 Task: Search for hot springs in the Colorado Rockies between Colorado Springs, Colorado, and Glenwood Springs, Colorado.
Action: Mouse moved to (202, 74)
Screenshot: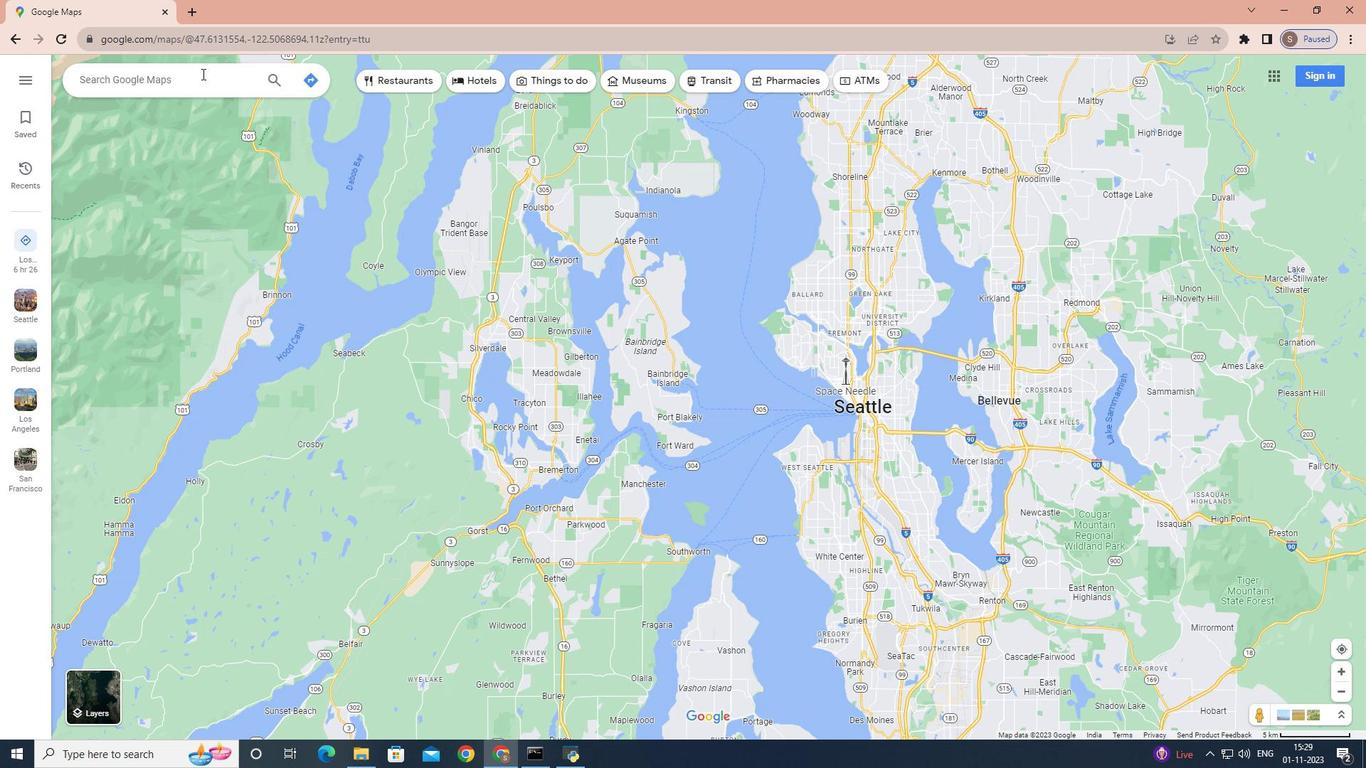 
Action: Mouse pressed left at (202, 74)
Screenshot: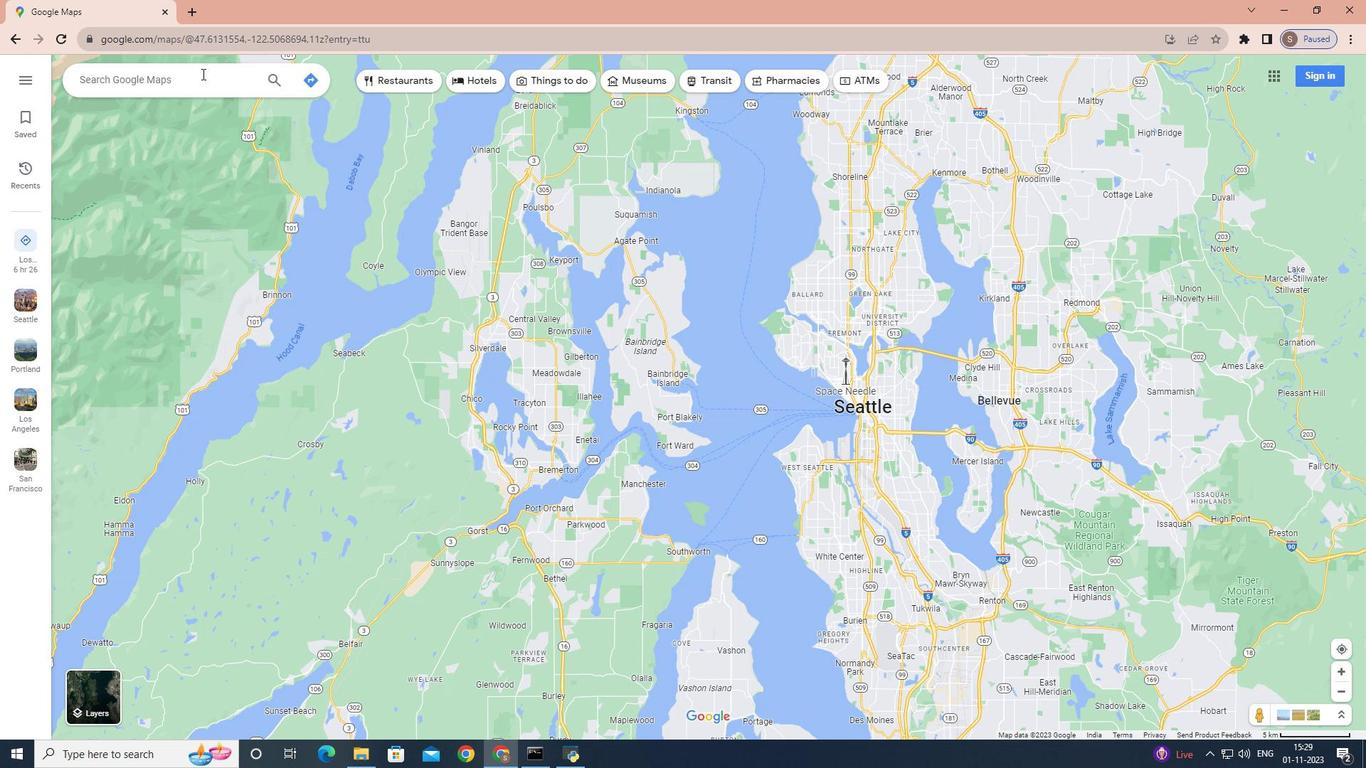 
Action: Key pressed <Key.shift>Colorado<Key.space><Key.shift>Springs,<Key.space><Key.shift>Colorado
Screenshot: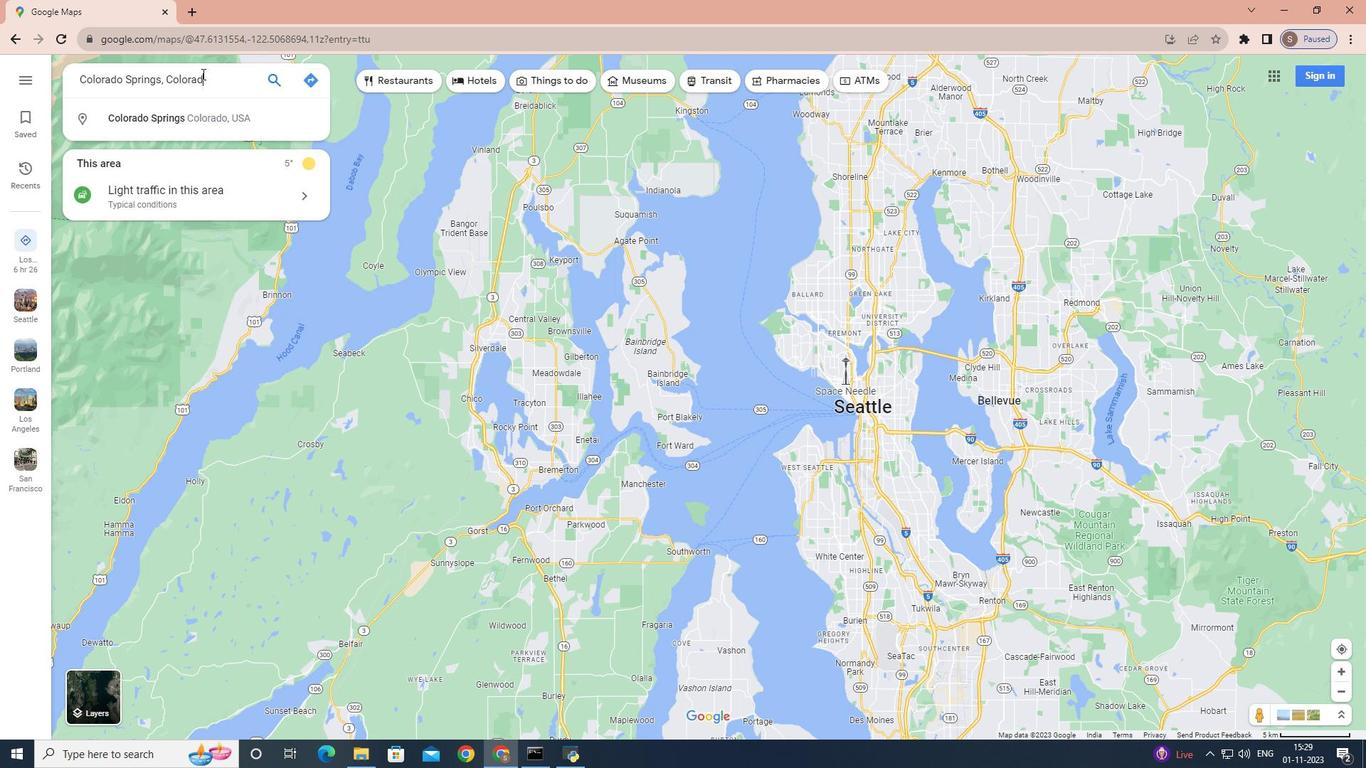 
Action: Mouse moved to (266, 83)
Screenshot: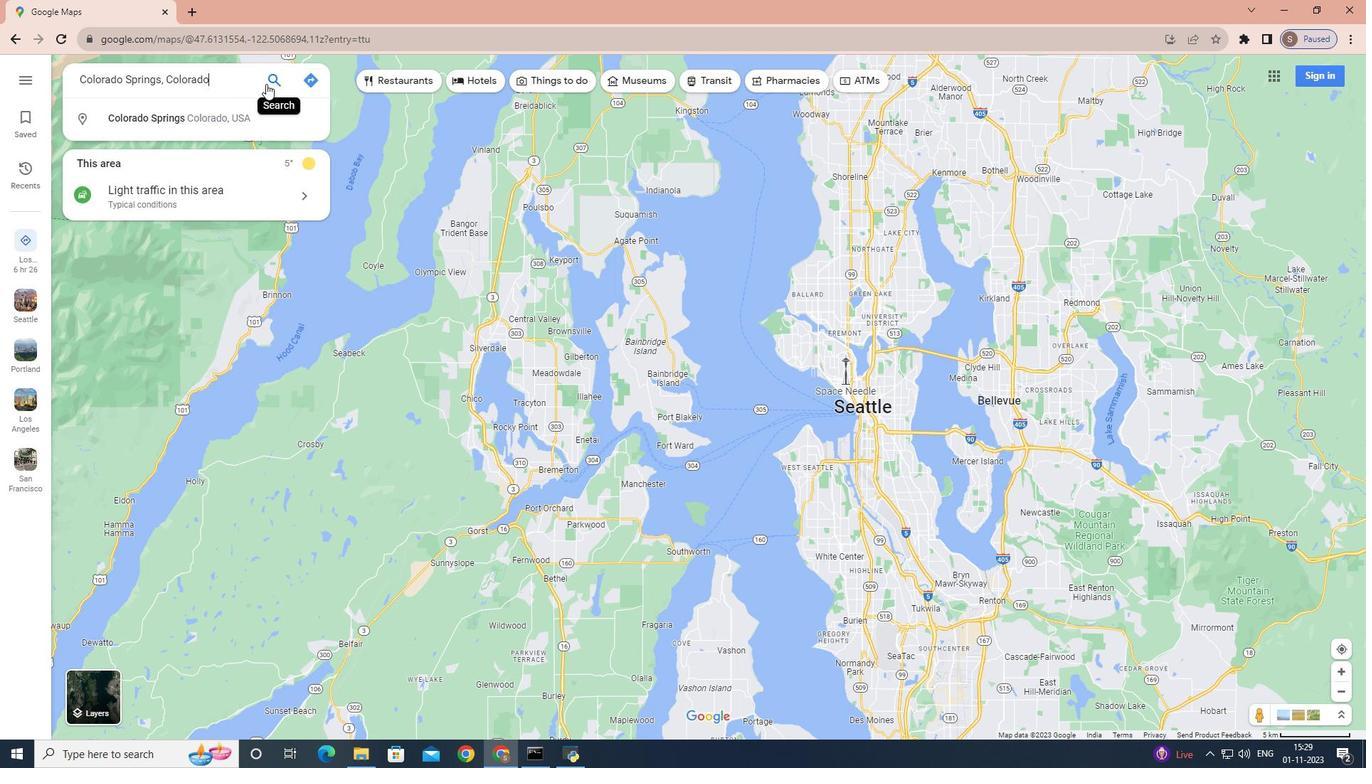 
Action: Key pressed <Key.enter>
Screenshot: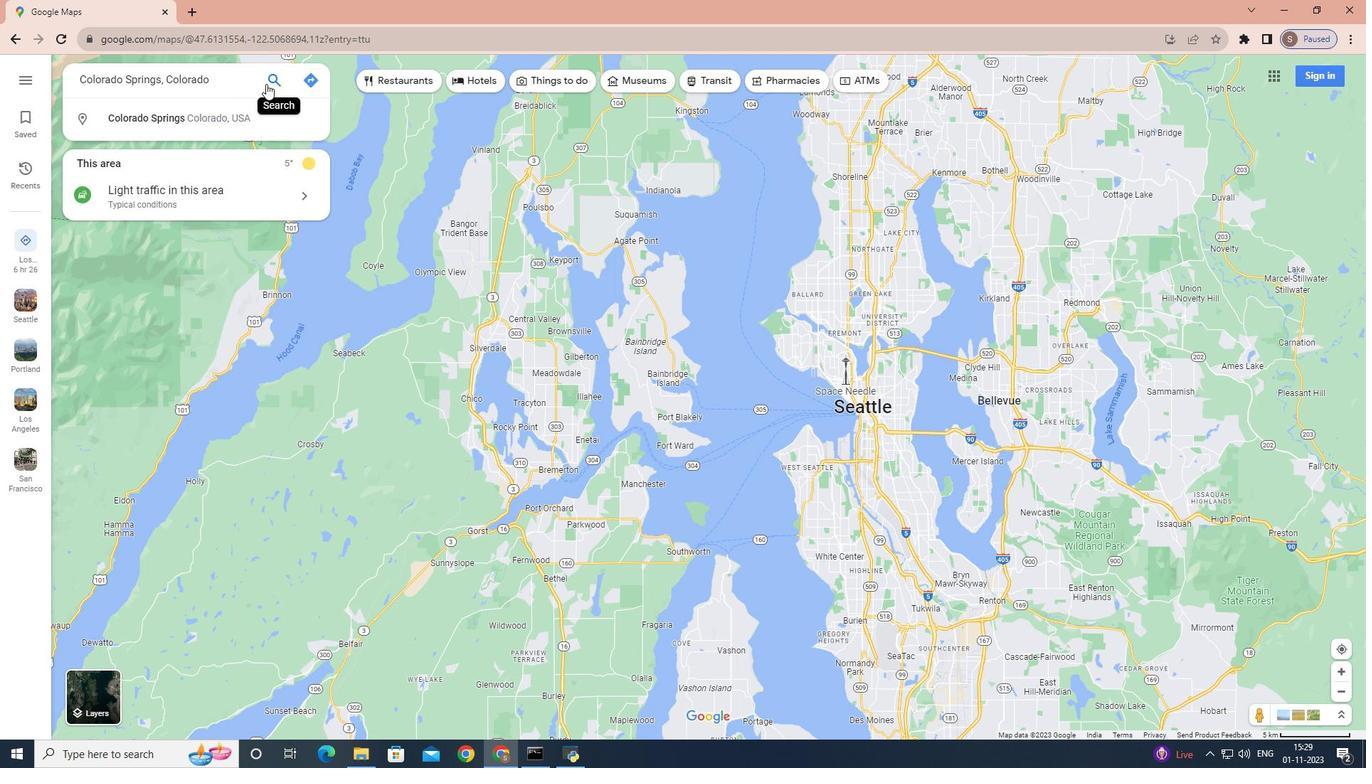 
Action: Mouse moved to (189, 335)
Screenshot: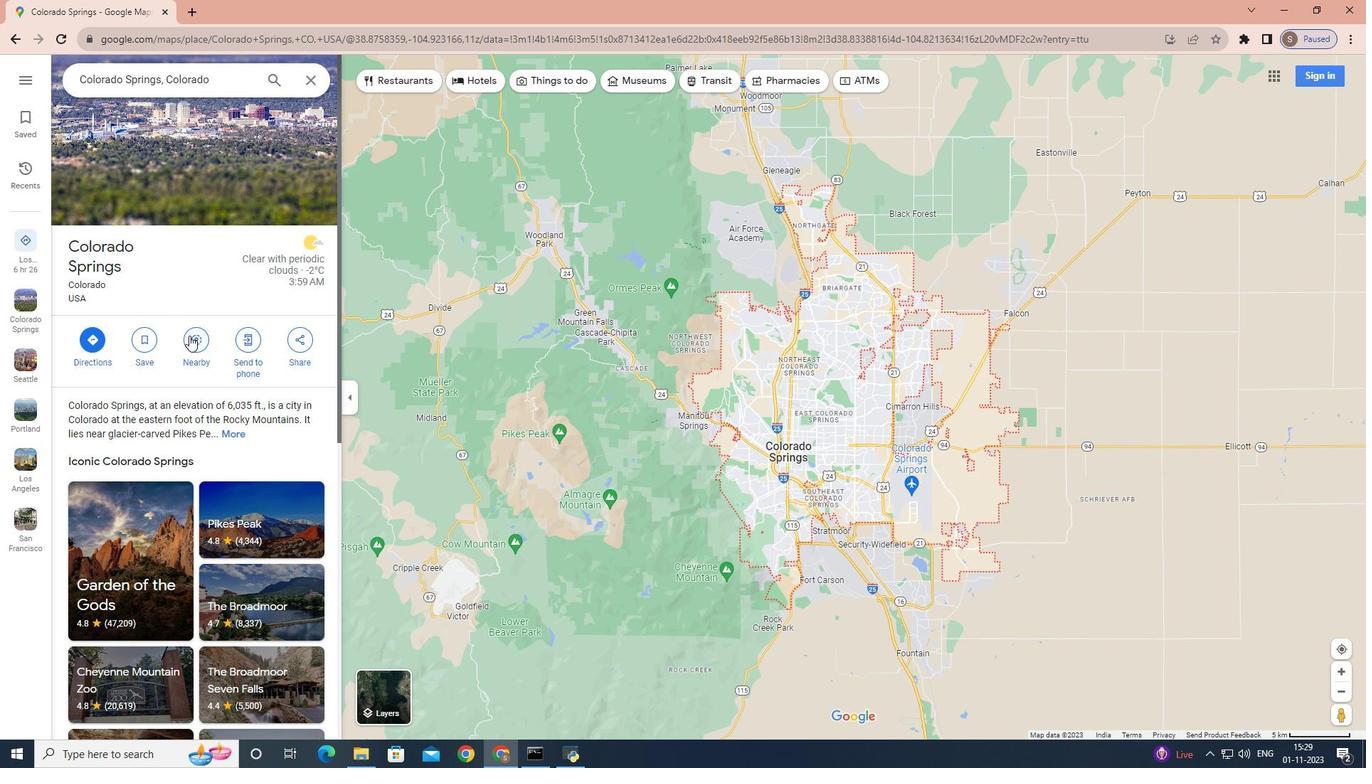 
Action: Mouse pressed left at (189, 335)
Screenshot: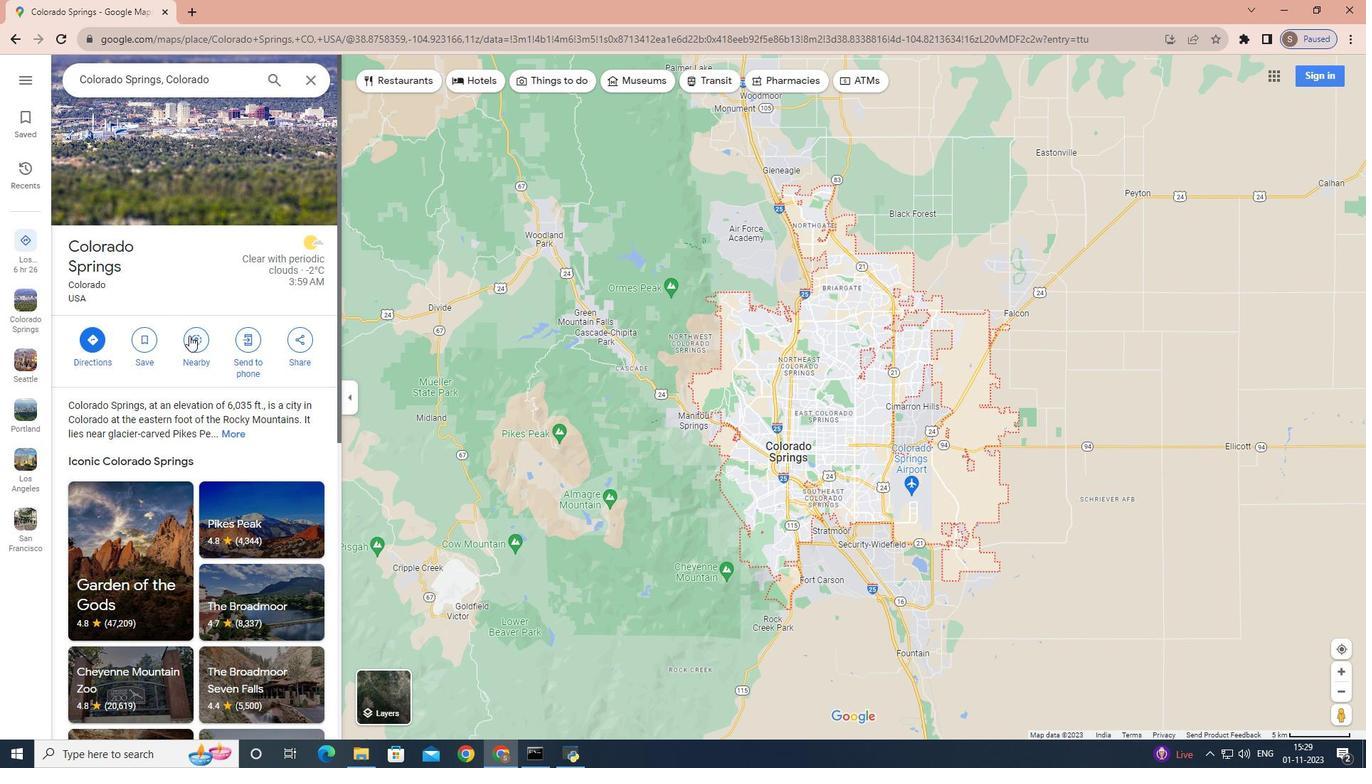 
Action: Mouse moved to (184, 278)
Screenshot: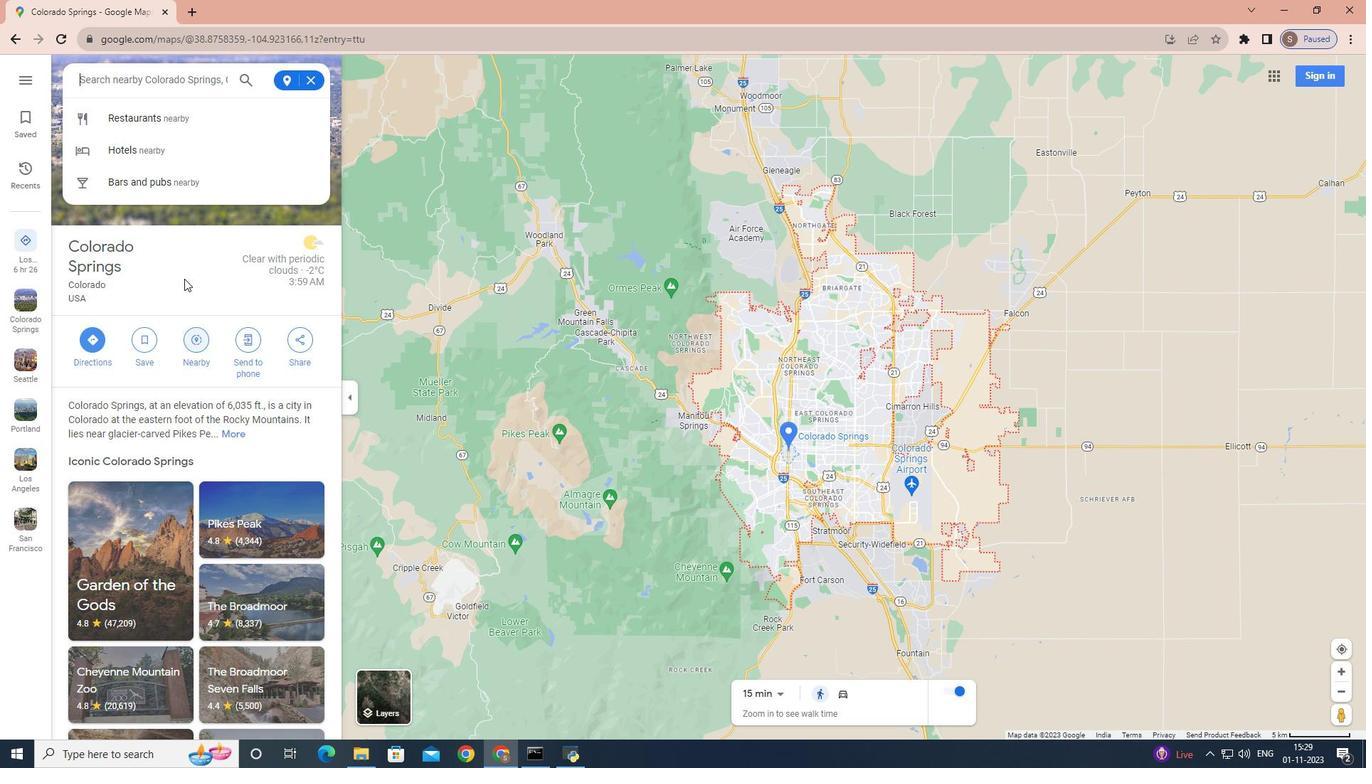 
Action: Key pressed hot<Key.space>springs<Key.space>in<Key.space>the<Key.space><Key.shift>Colorado<Key.space><Key.shift>Rockies
Screenshot: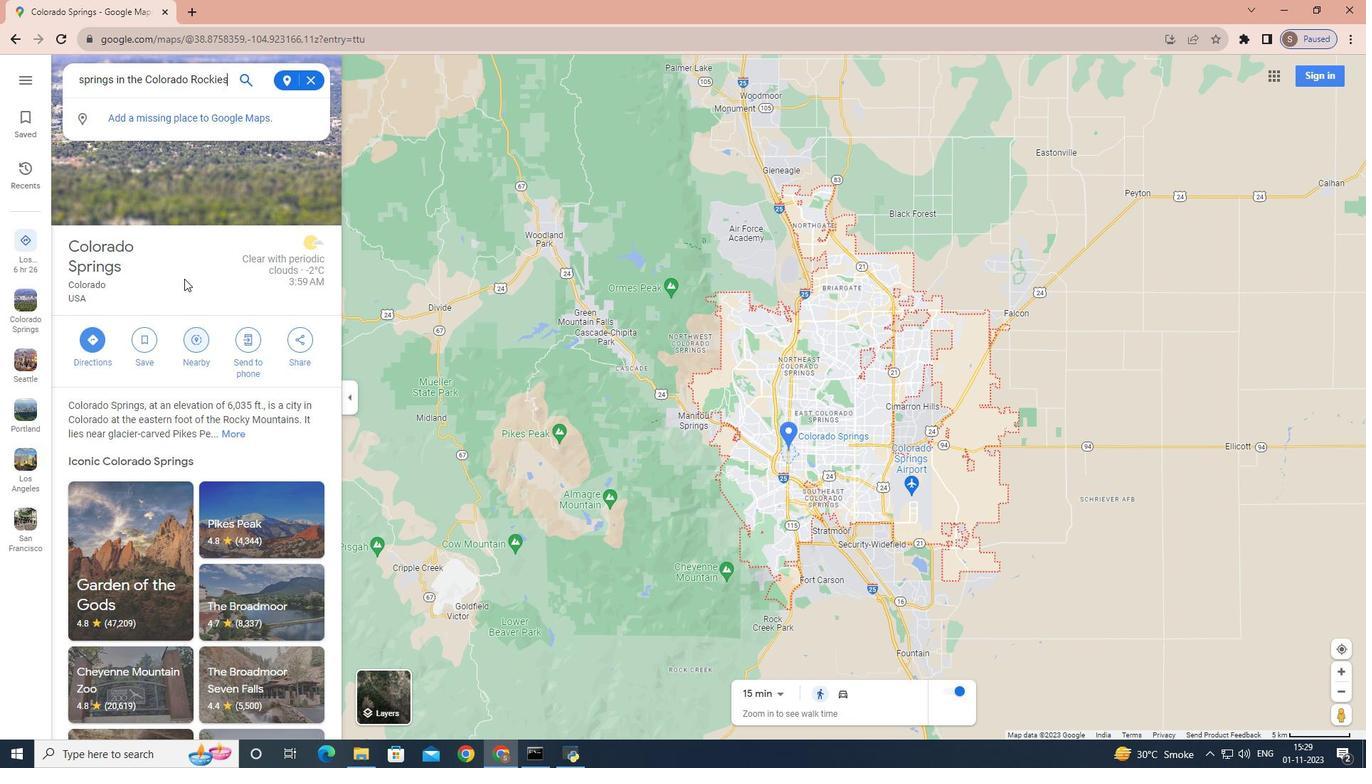 
Action: Mouse moved to (258, 182)
Screenshot: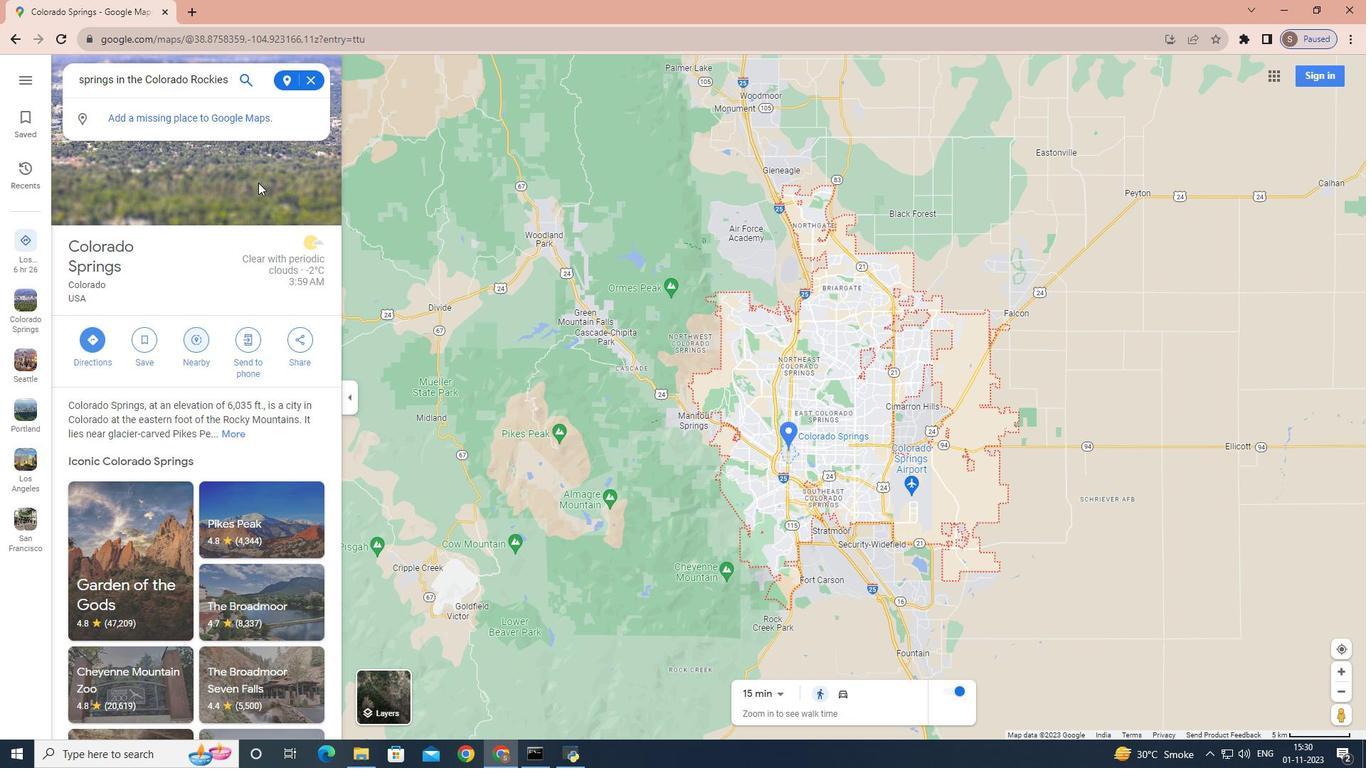 
Action: Key pressed <Key.enter>
Screenshot: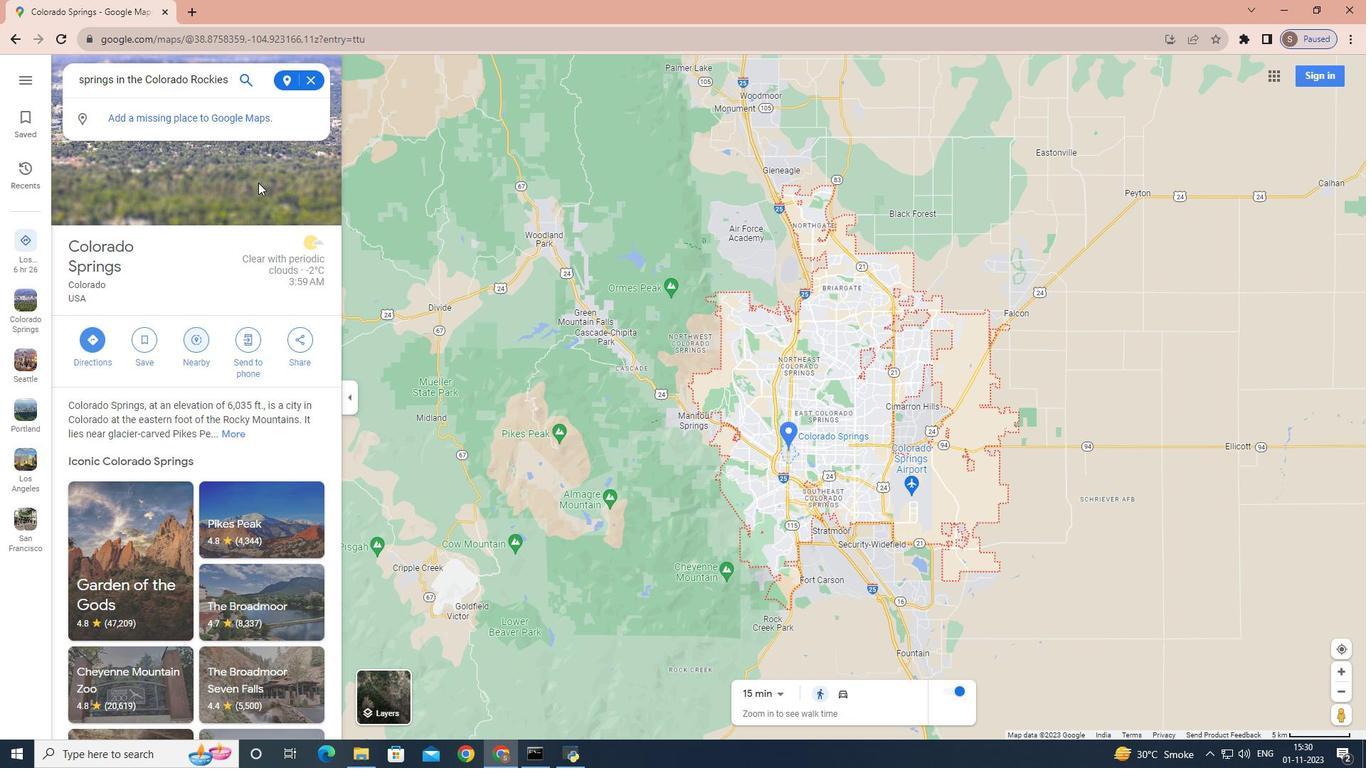 
Action: Mouse moved to (307, 81)
Screenshot: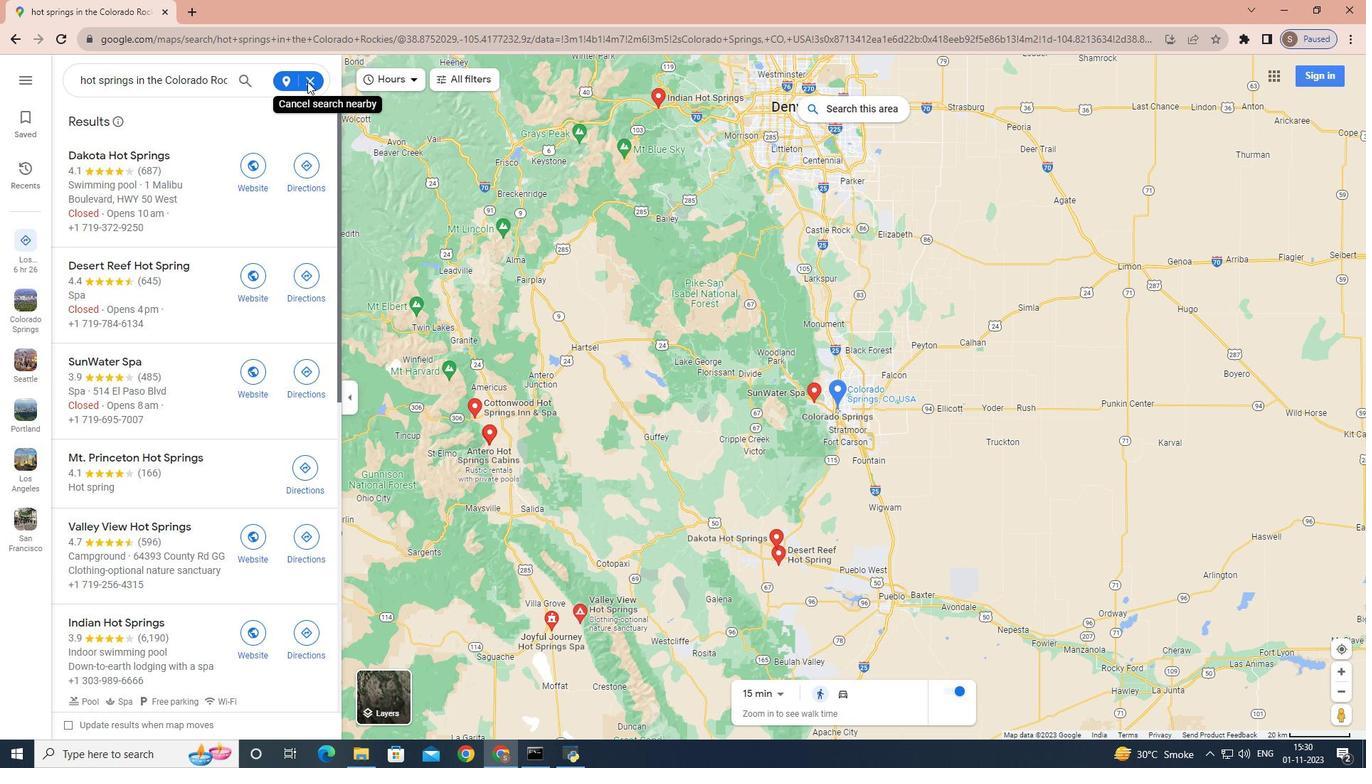 
Action: Mouse pressed left at (307, 81)
Screenshot: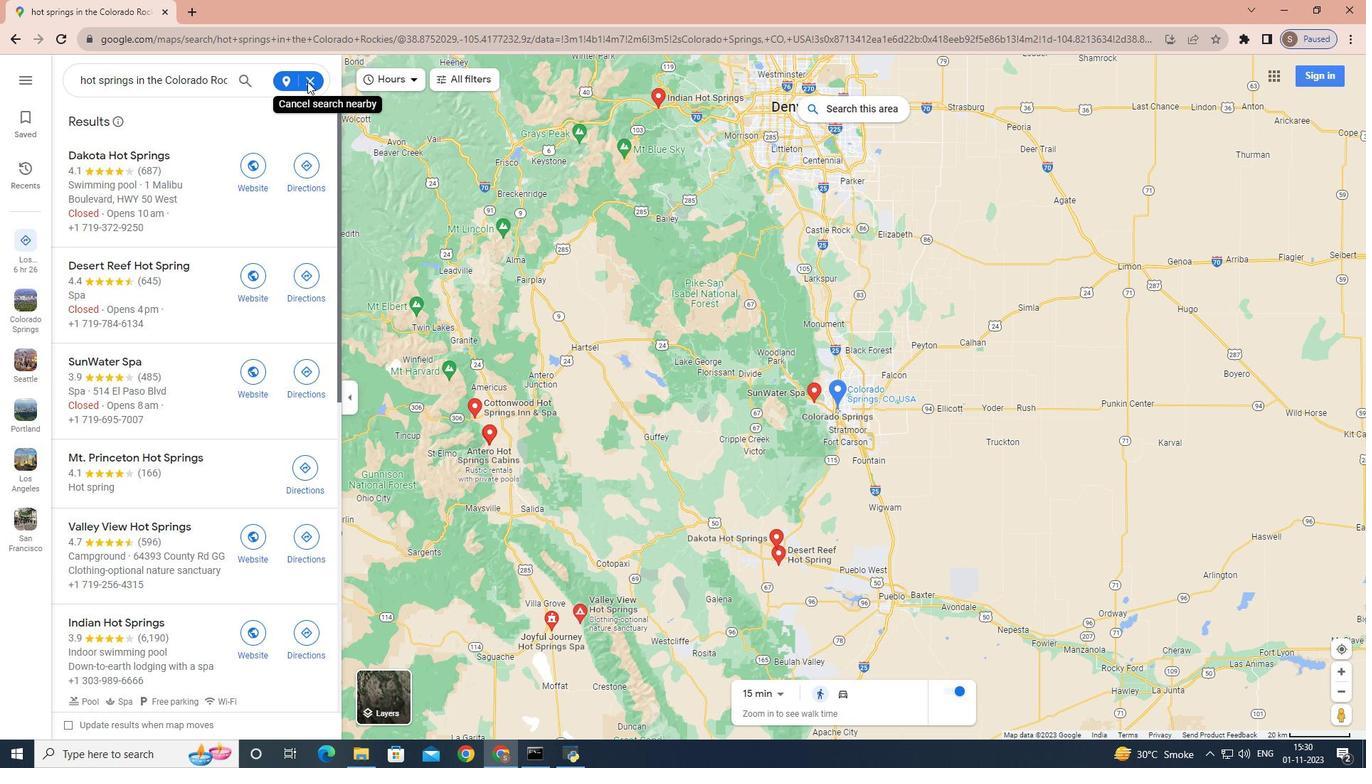 
Action: Mouse moved to (303, 78)
Screenshot: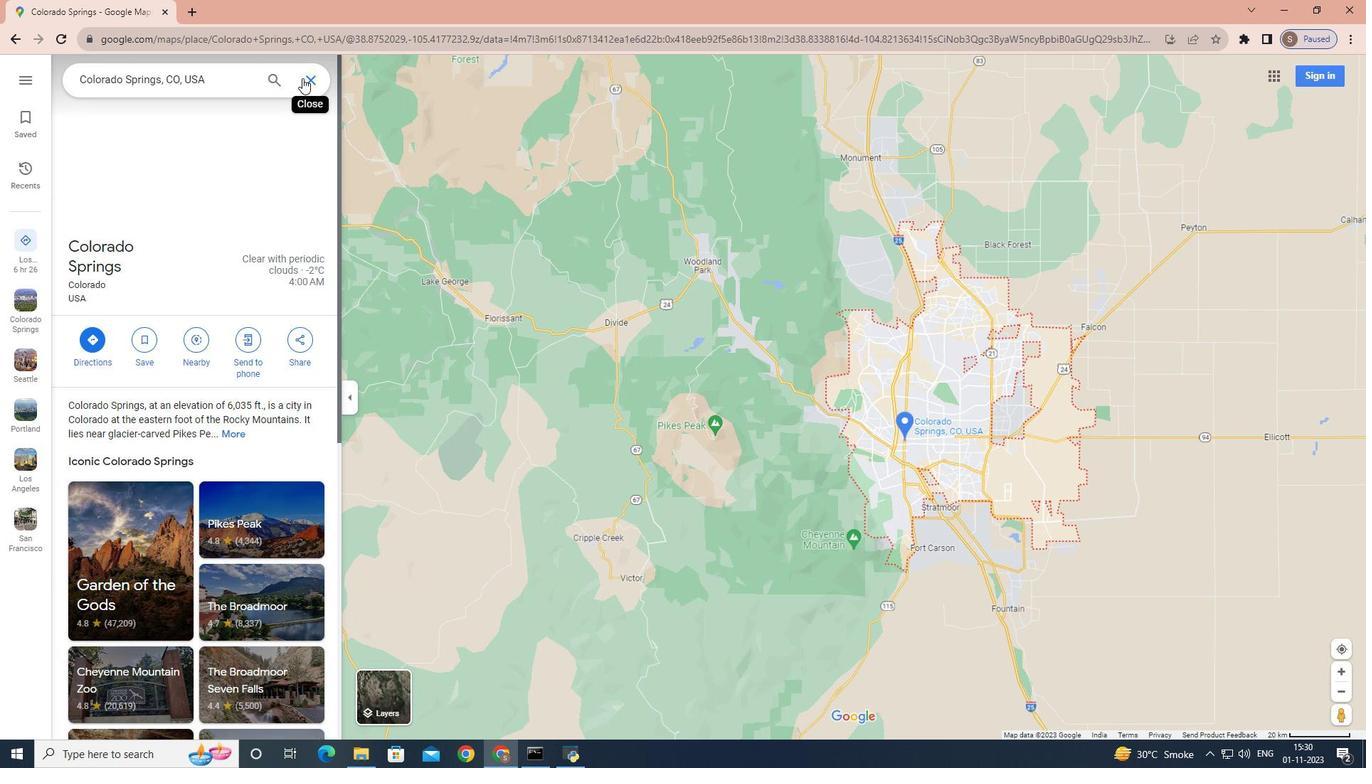 
Action: Mouse pressed left at (303, 78)
Screenshot: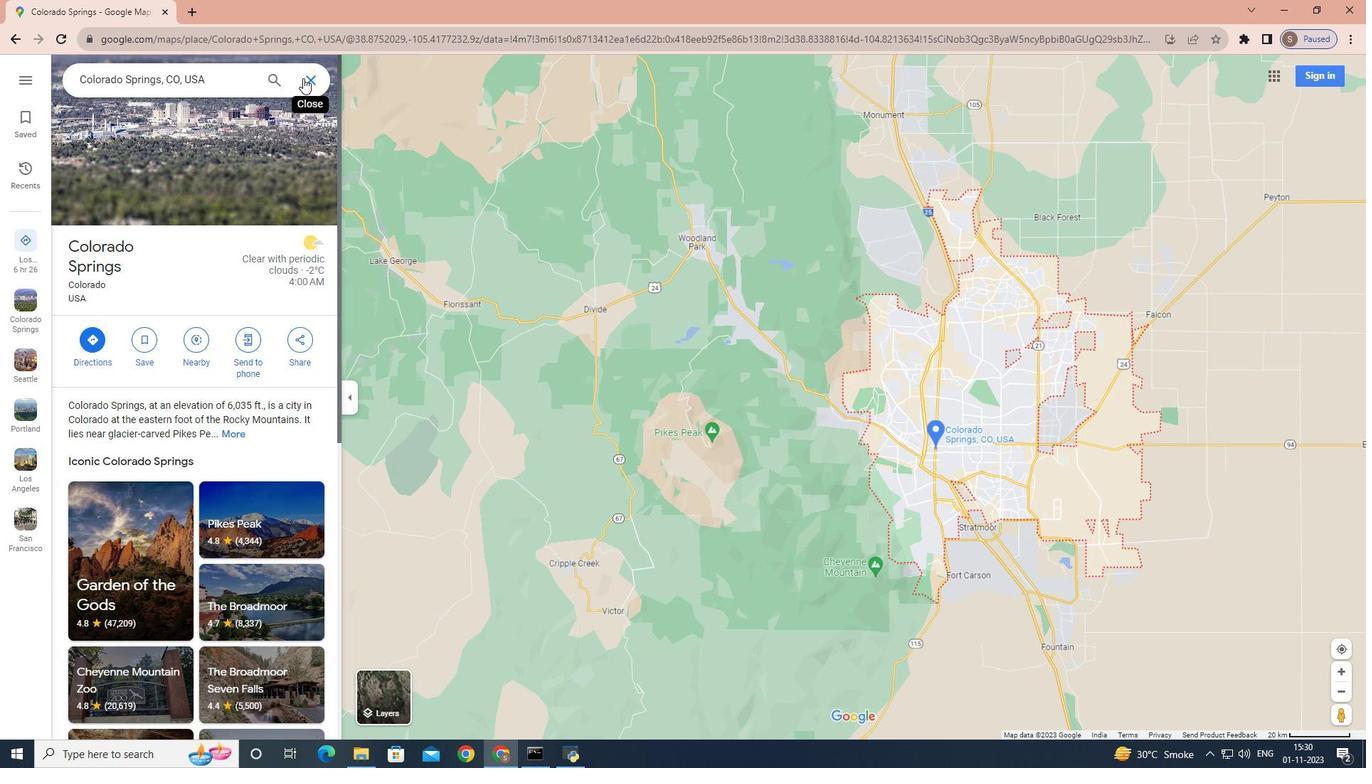 
Action: Mouse moved to (190, 81)
Screenshot: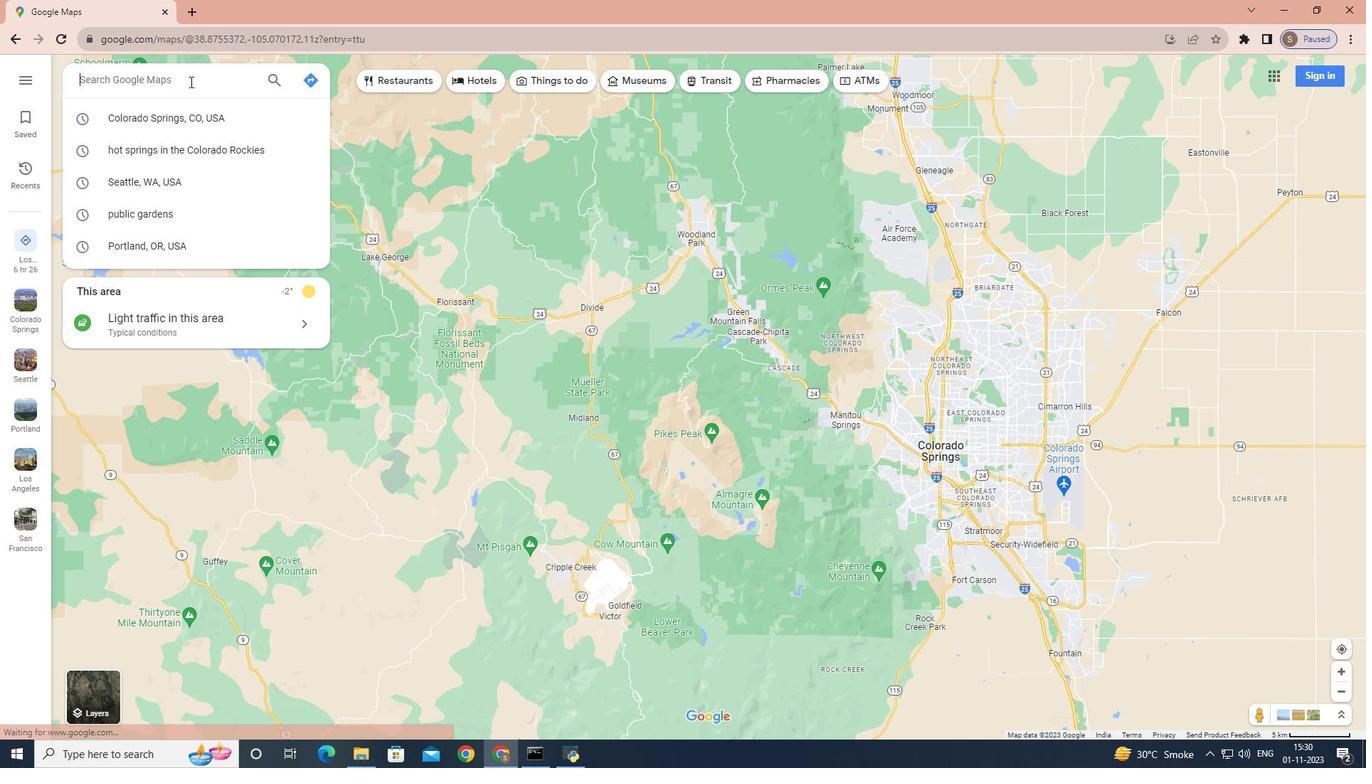 
Action: Key pressed <Key.shift><Key.shift><Key.shift><Key.shift><Key.shift><Key.shift><Key.shift><Key.shift><Key.shift><Key.shift><Key.shift><Key.shift><Key.shift><Key.shift><Key.shift><Key.shift><Key.shift><Key.shift><Key.shift><Key.shift><Key.shift><Key.shift>Glenwood<Key.space><Key.shift>Springs,<Key.space><Key.shift>Colorado<Key.enter>
Screenshot: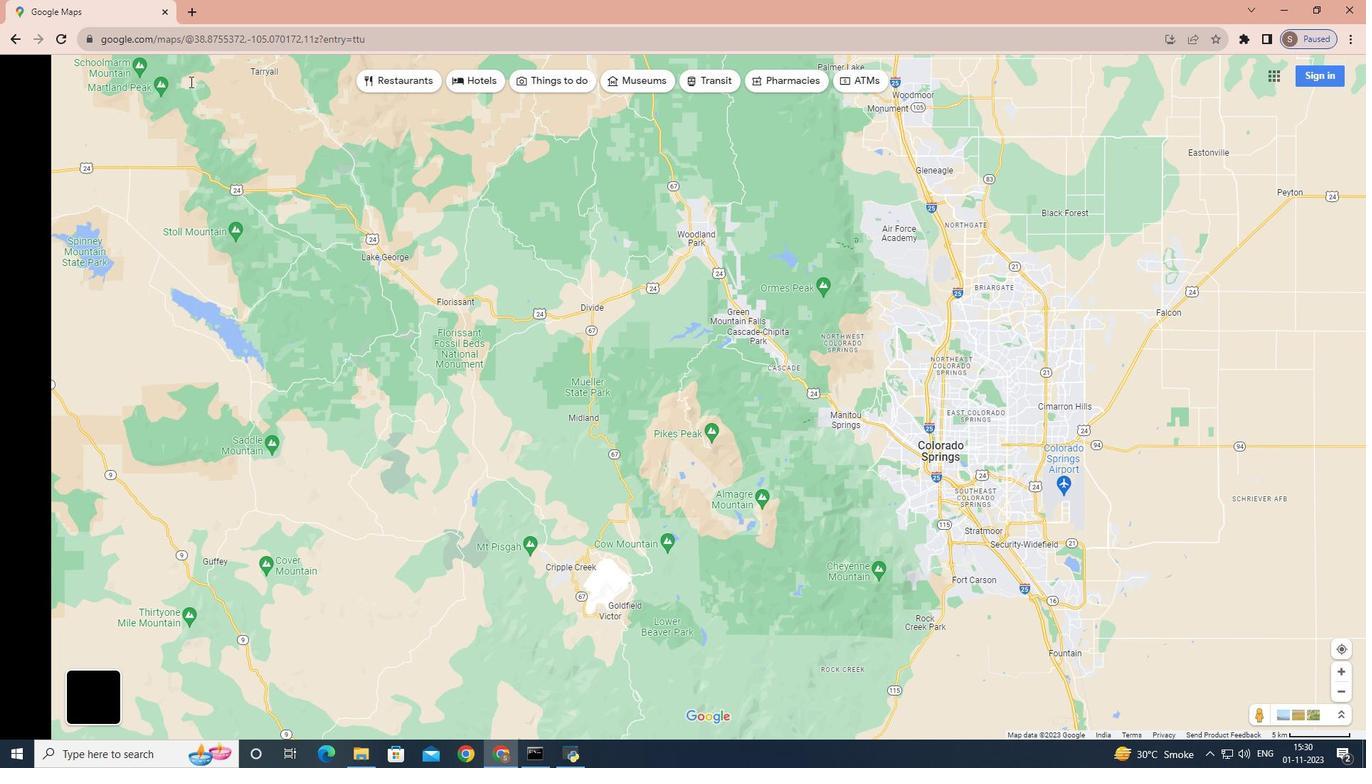 
Action: Mouse moved to (200, 322)
Screenshot: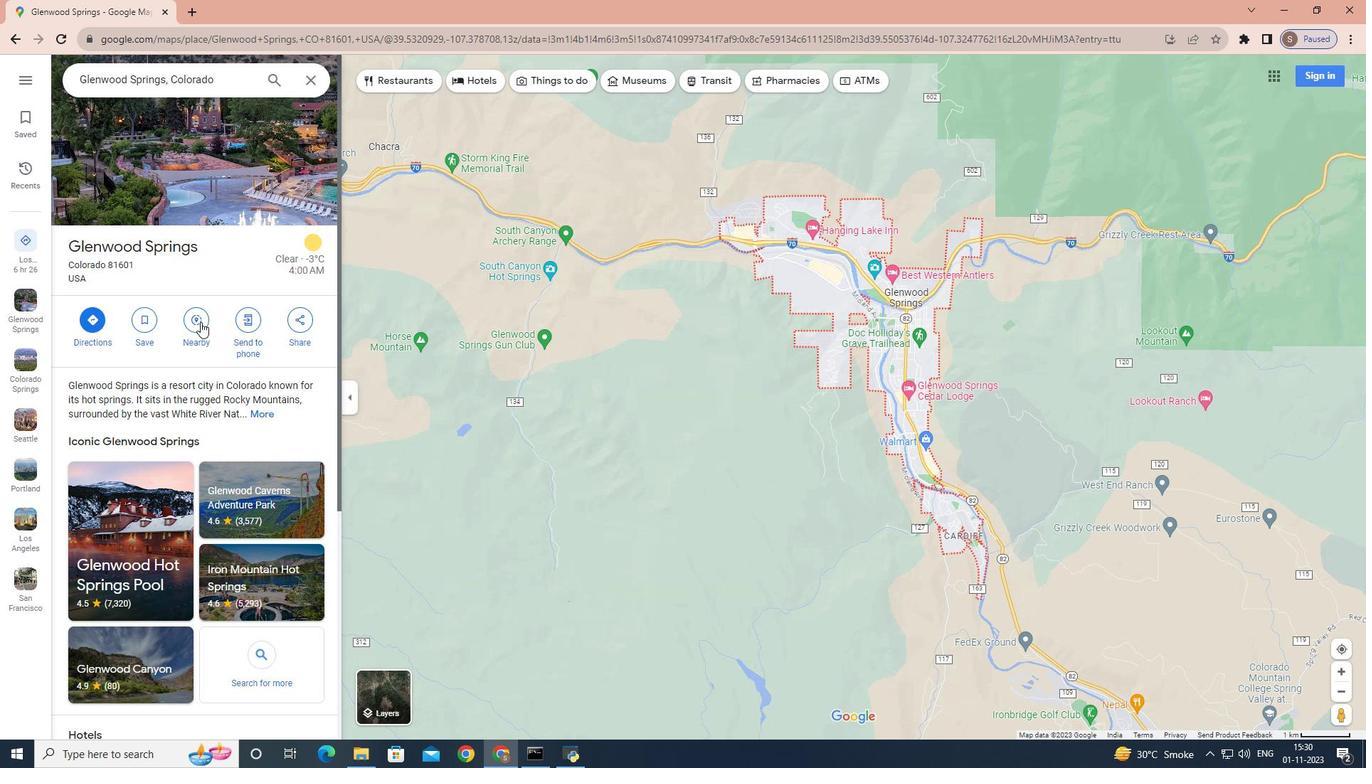
Action: Mouse pressed left at (200, 322)
Screenshot: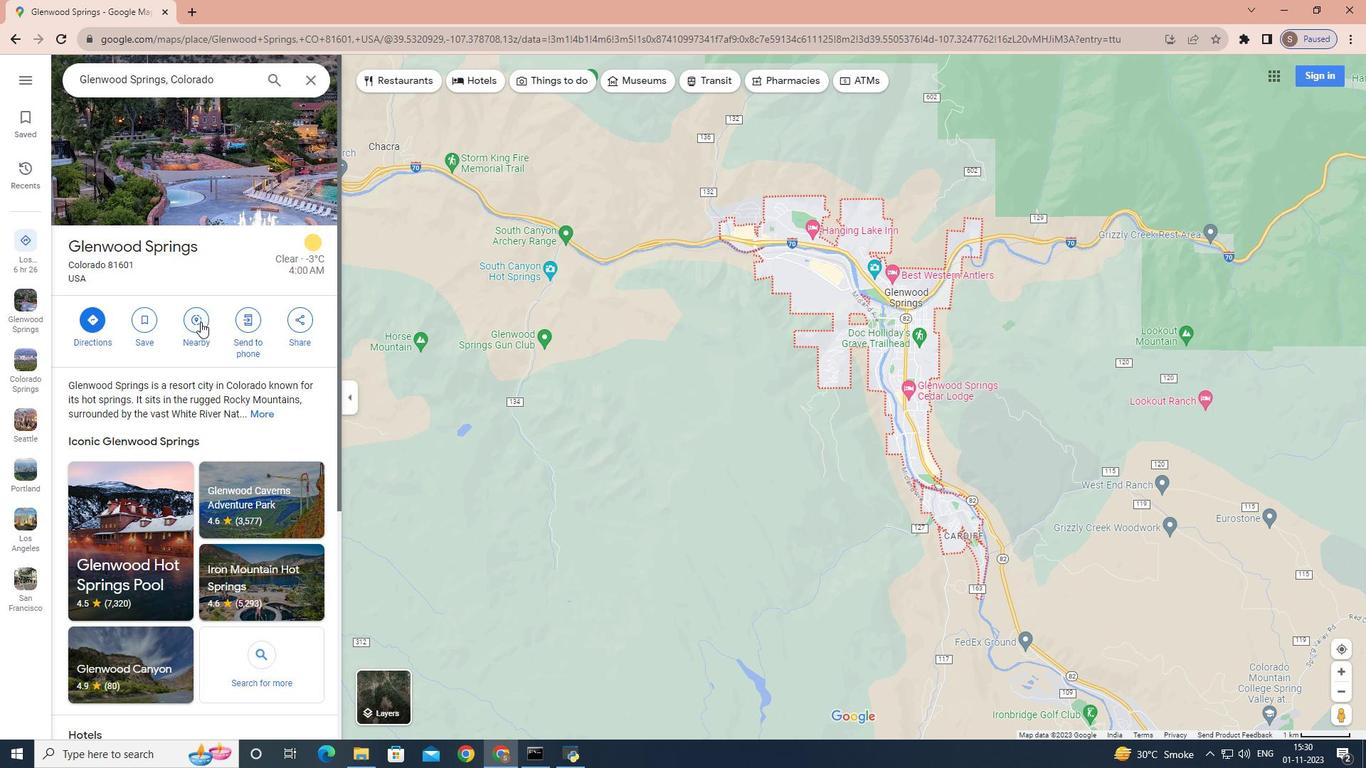 
Action: Mouse moved to (198, 167)
Screenshot: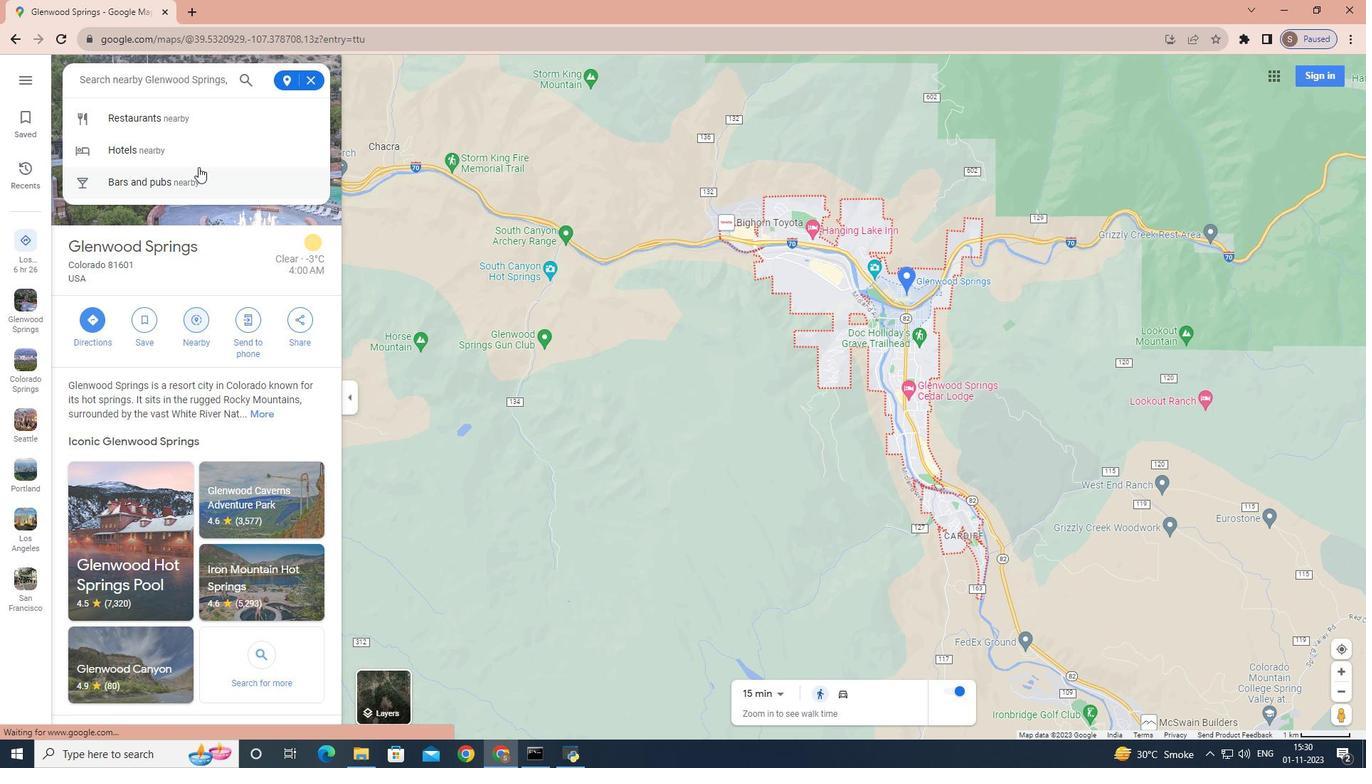 
Action: Key pressed <Key.shift>hot<Key.space>springs<Key.space>in<Key.space>the<Key.space><Key.shift>Colorado<Key.space><Key.shift>Rockies<Key.enter>
Screenshot: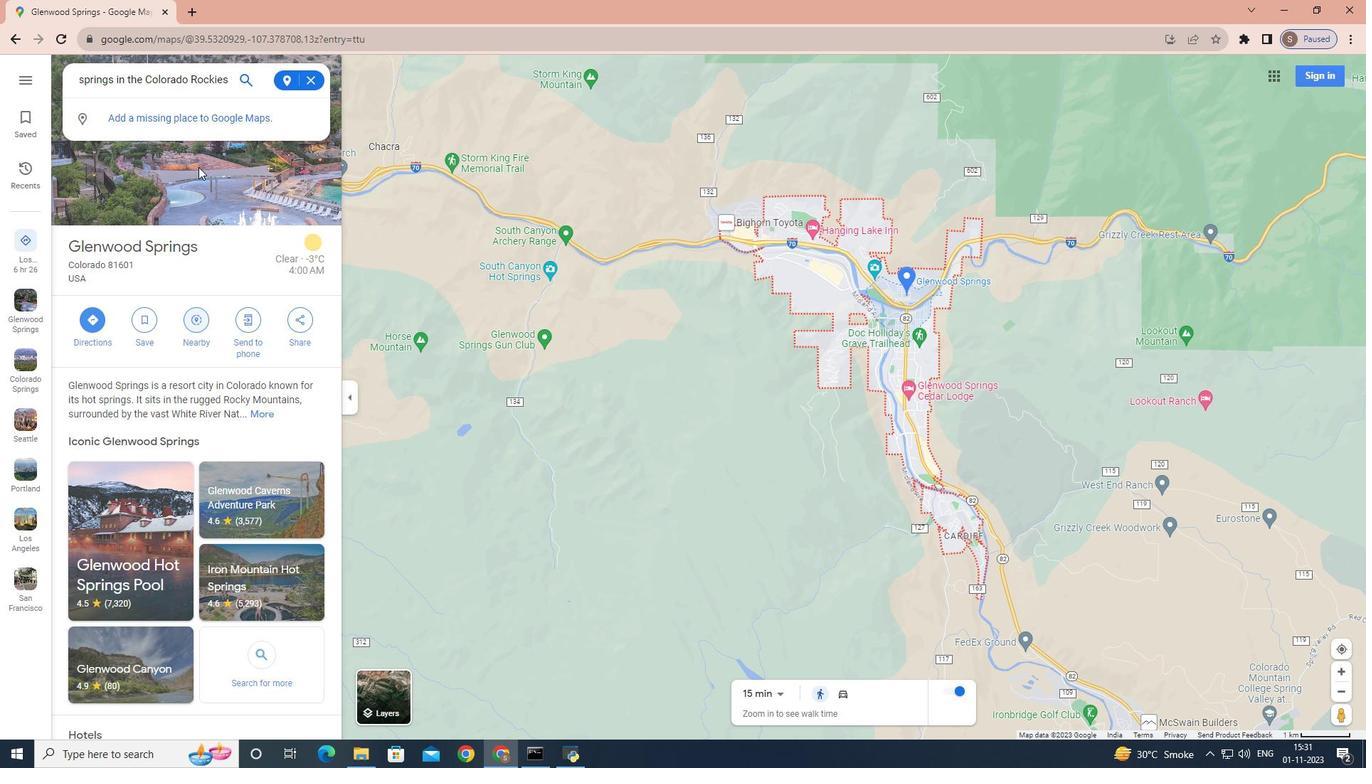 
Action: Mouse scrolled (198, 166) with delta (0, 0)
Screenshot: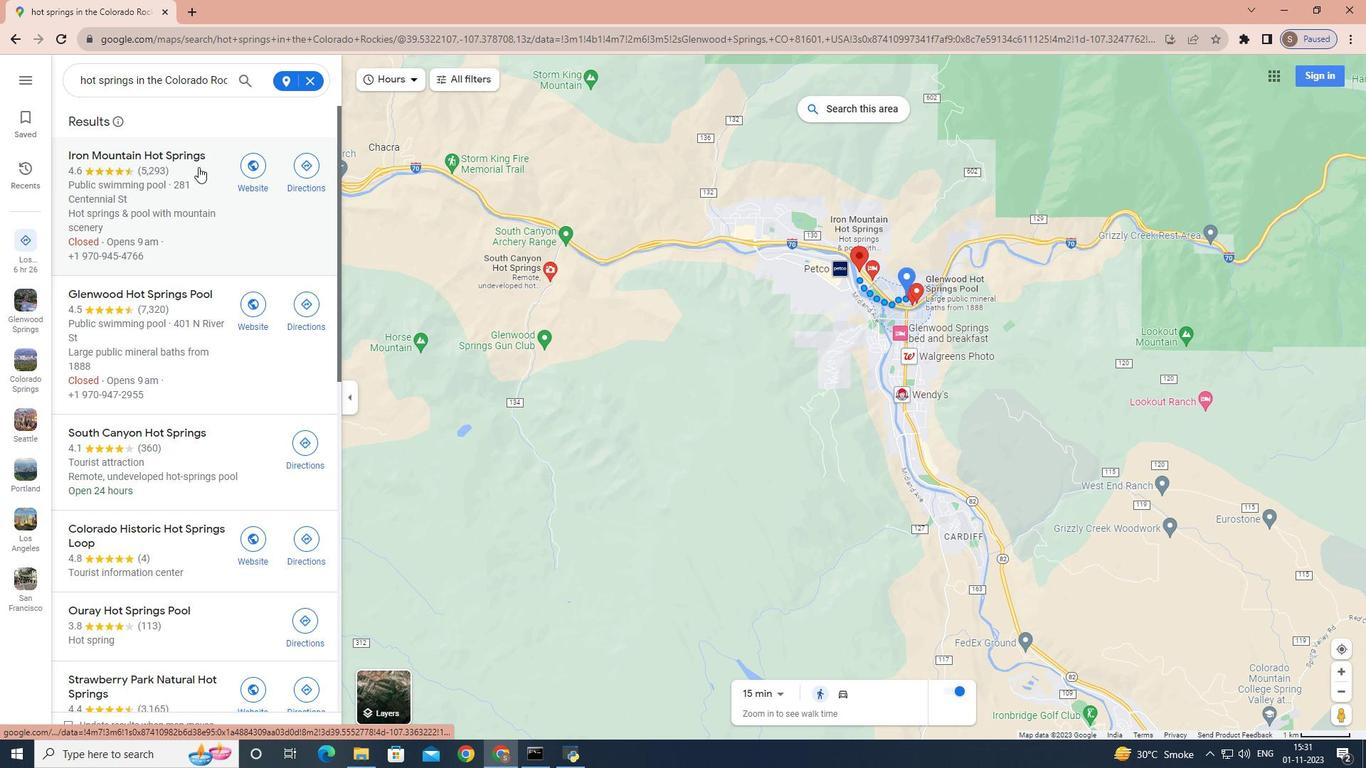 
Action: Mouse scrolled (198, 166) with delta (0, 0)
Screenshot: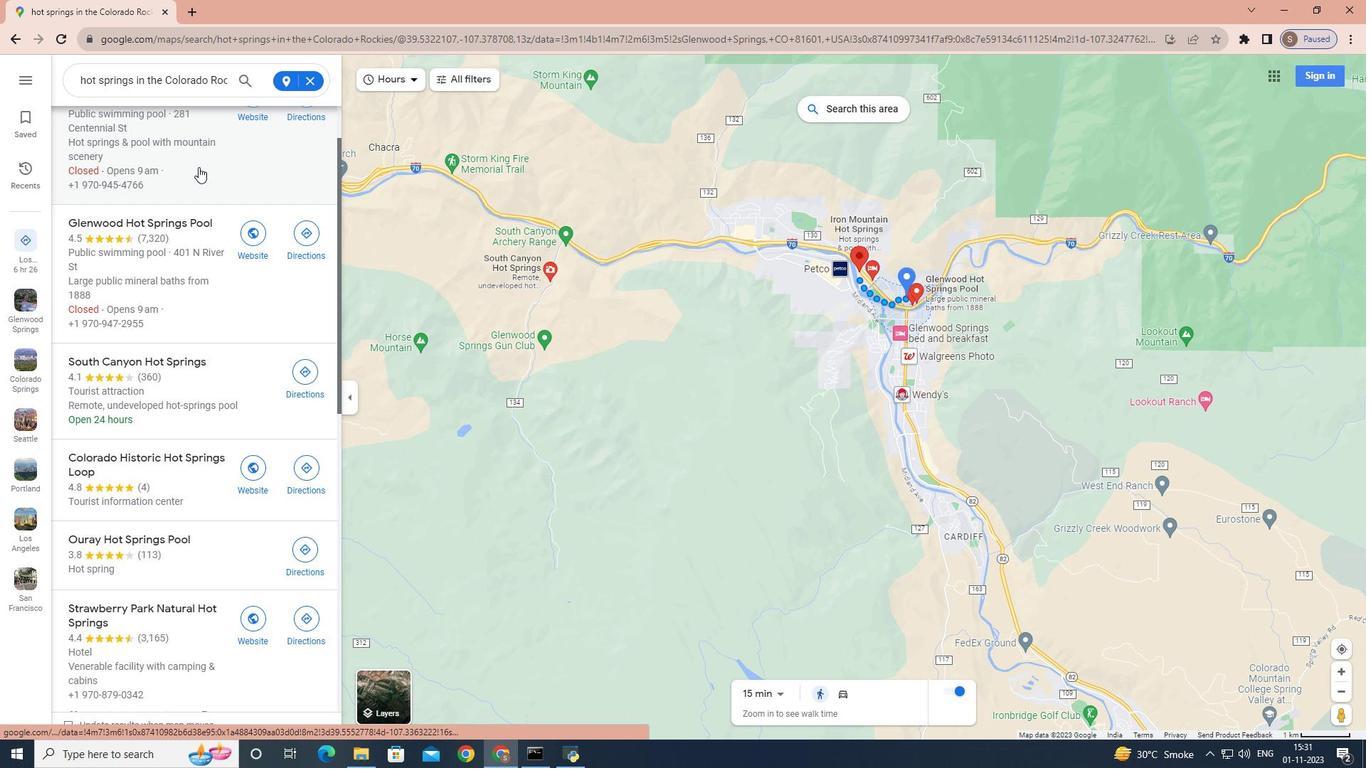 
Action: Mouse scrolled (198, 166) with delta (0, 0)
Screenshot: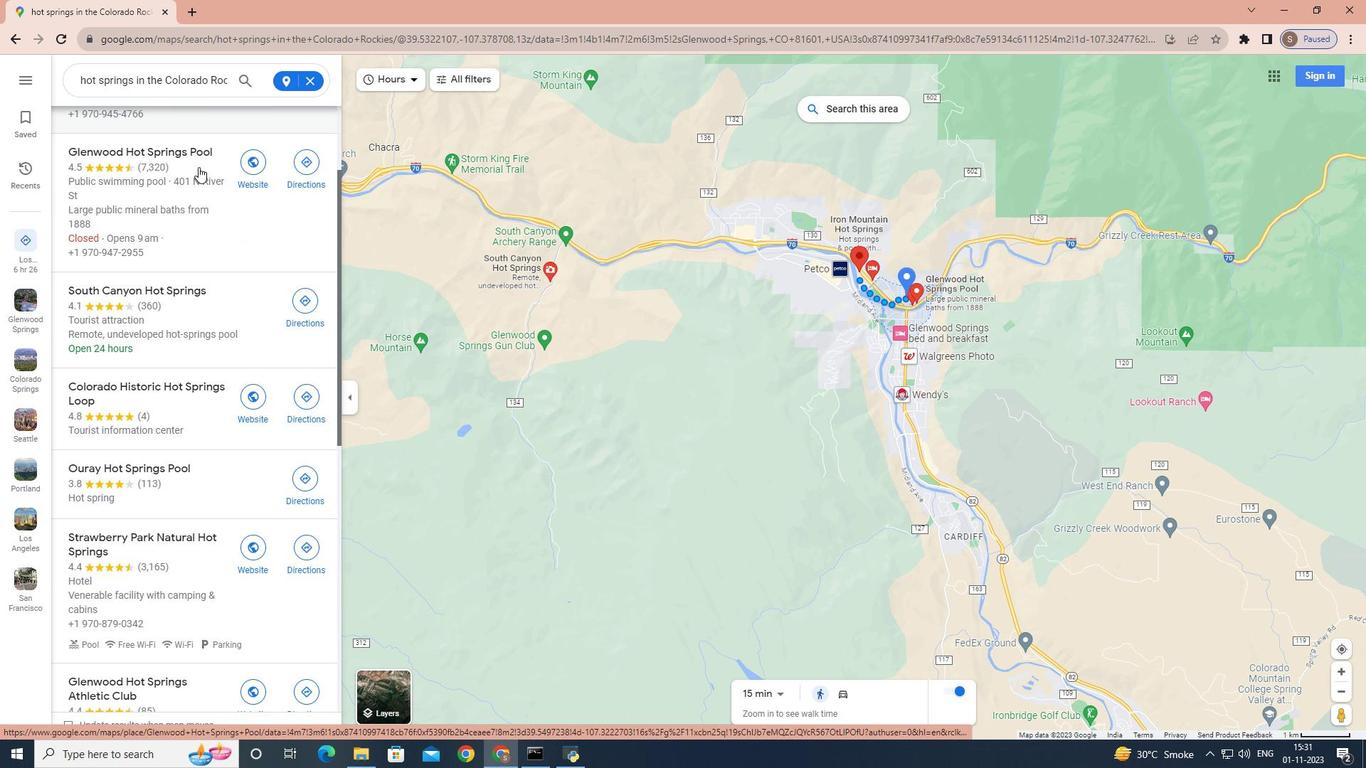 
